 Task: Enable the option "Allow scrolling past end of file".
Action: Mouse moved to (1303, 34)
Screenshot: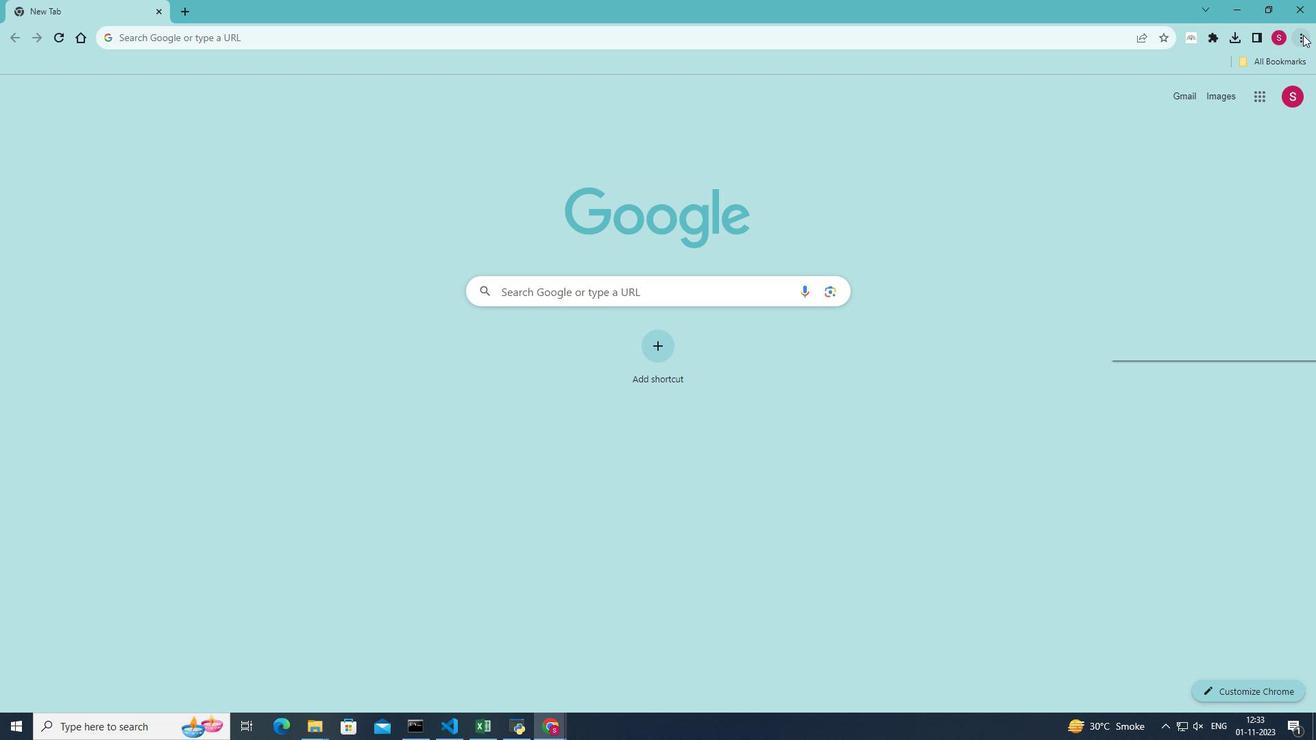 
Action: Mouse pressed left at (1303, 34)
Screenshot: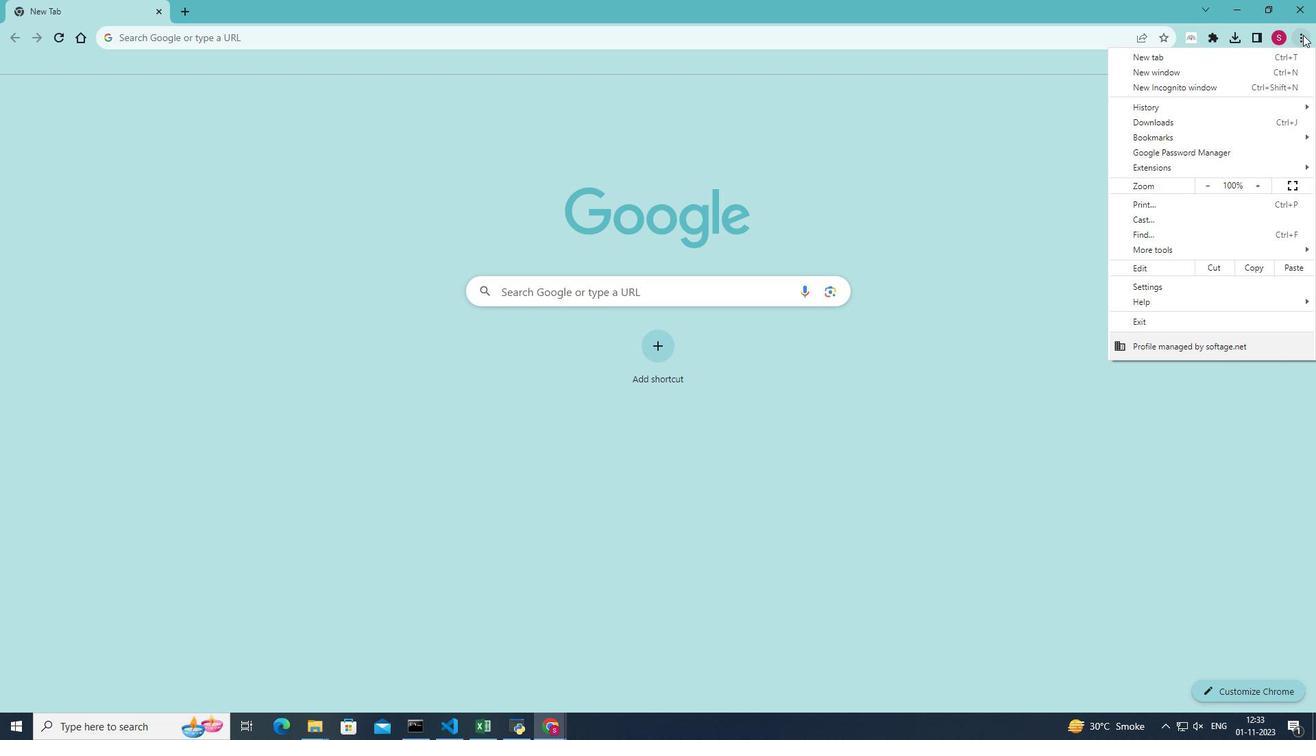 
Action: Mouse moved to (1130, 250)
Screenshot: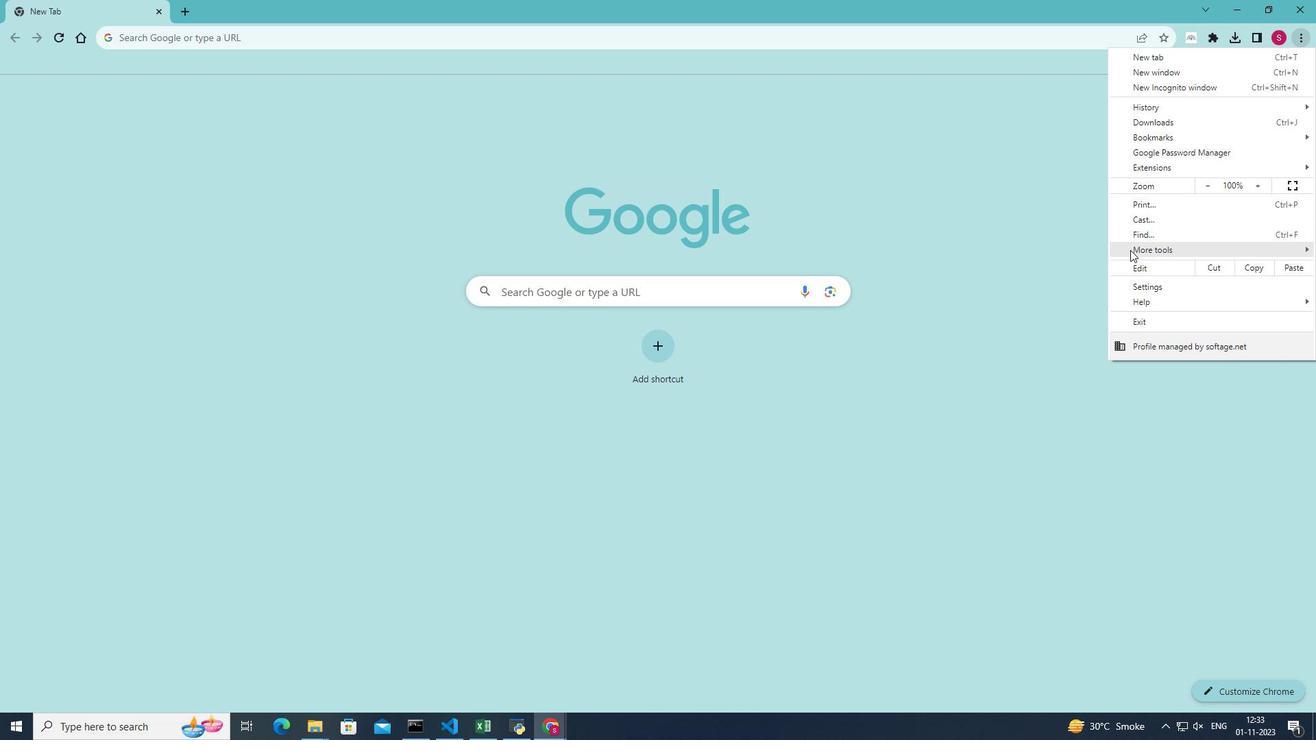 
Action: Mouse pressed left at (1130, 250)
Screenshot: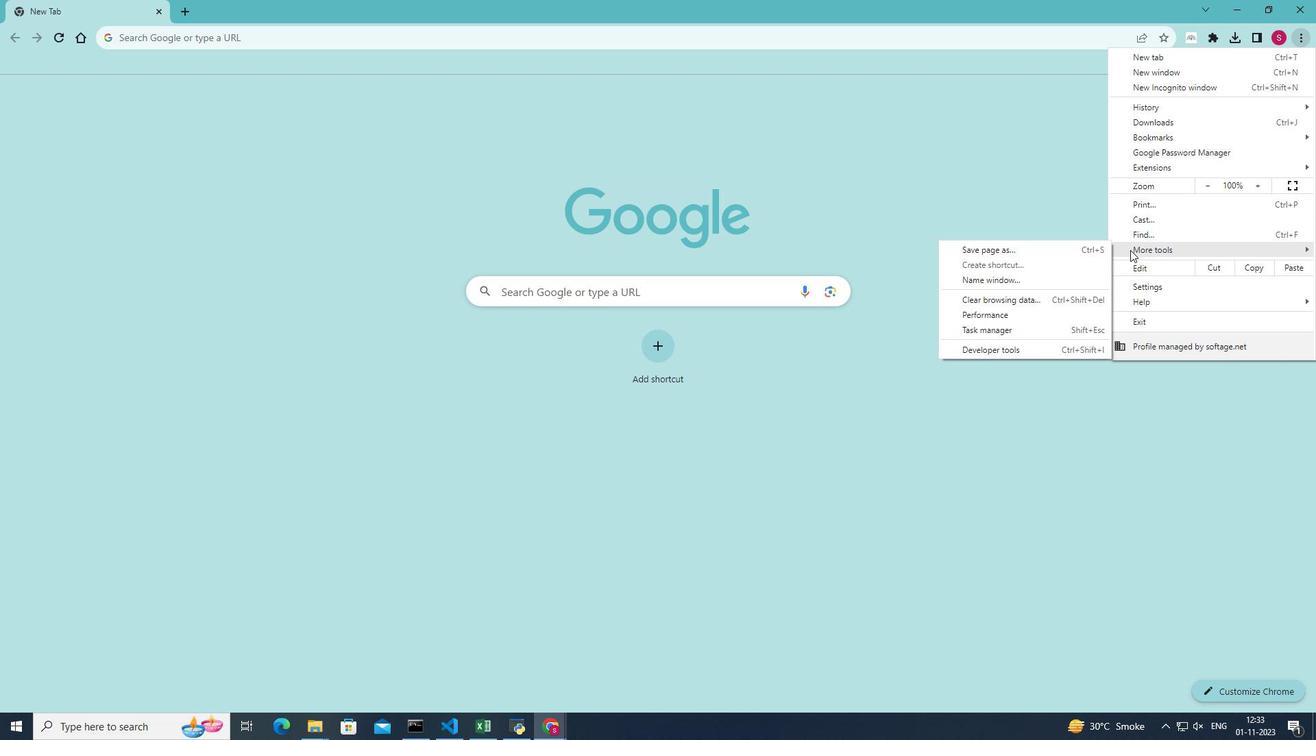 
Action: Mouse moved to (994, 351)
Screenshot: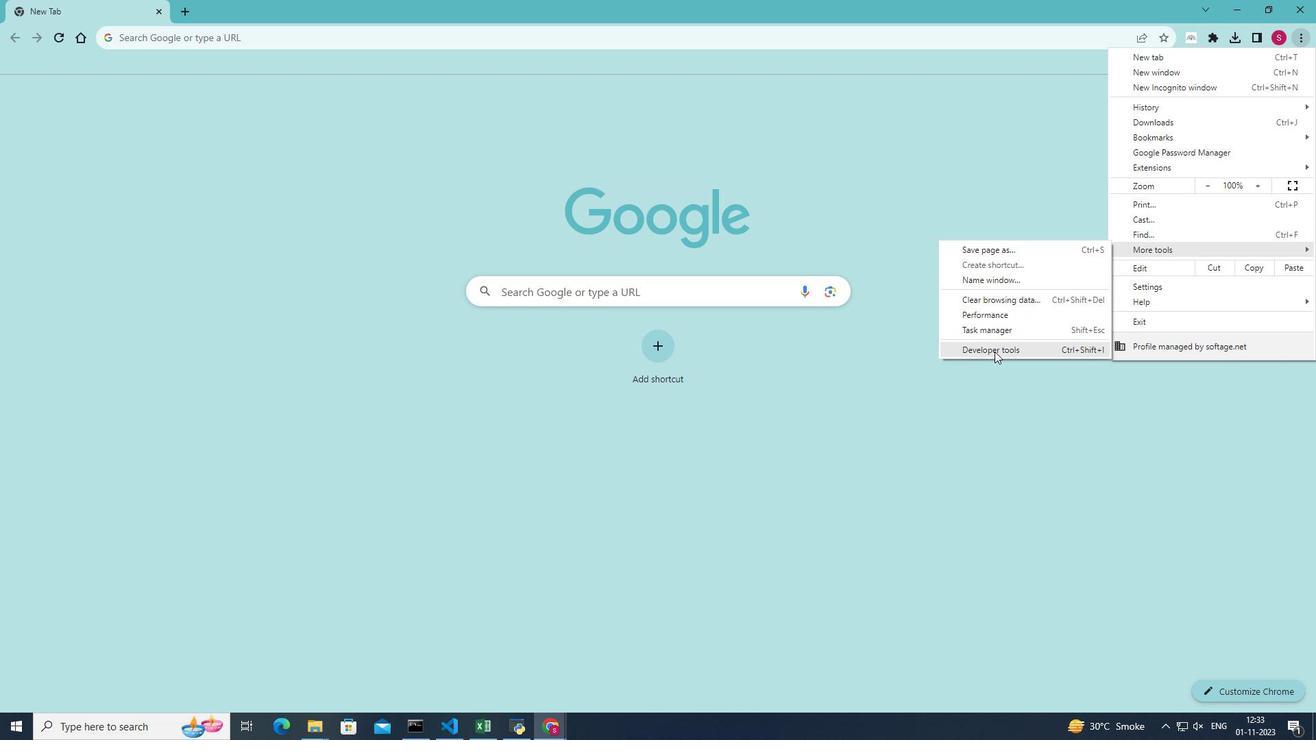 
Action: Mouse pressed left at (994, 351)
Screenshot: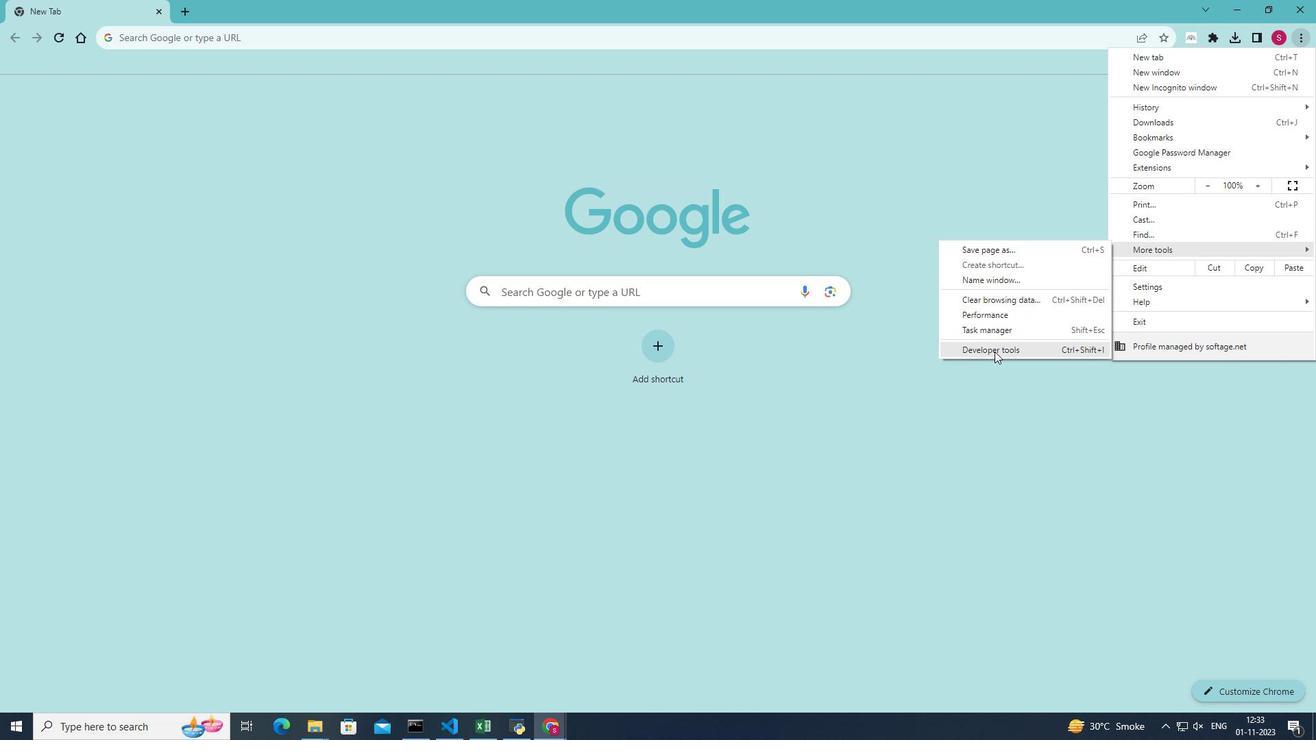 
Action: Mouse moved to (1265, 81)
Screenshot: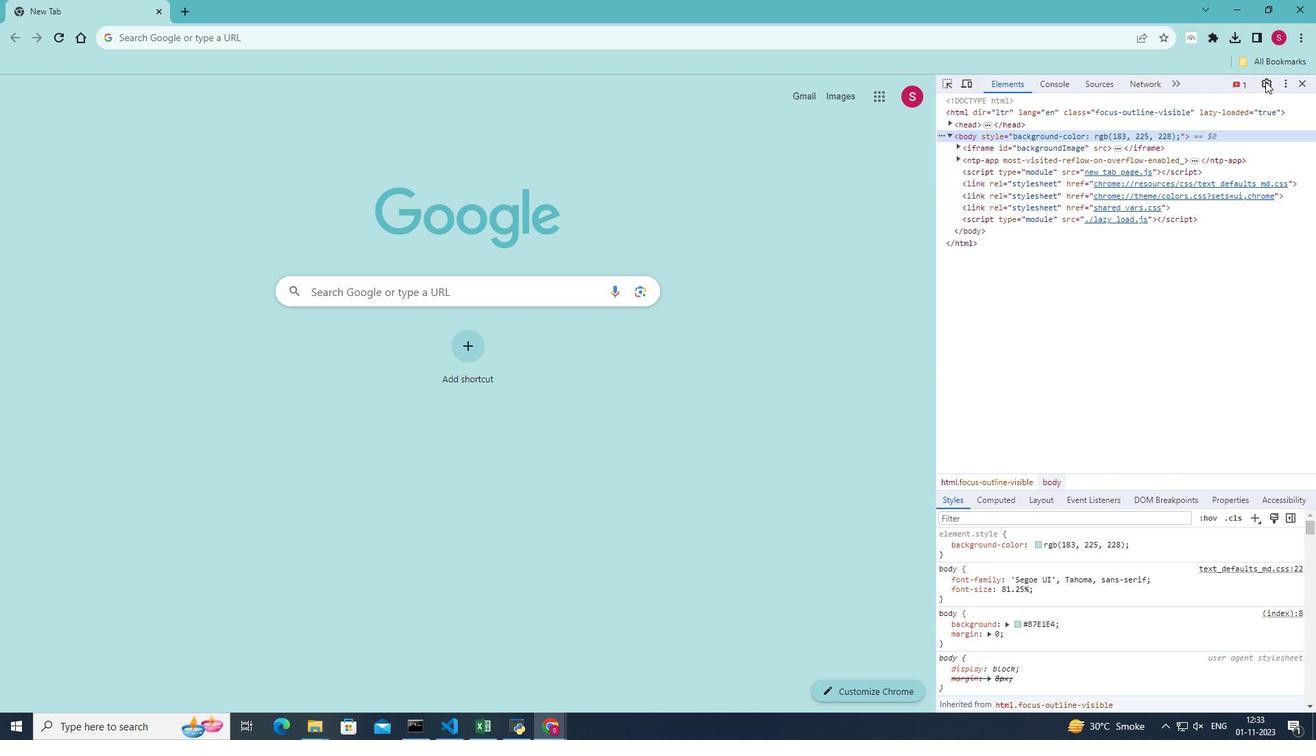 
Action: Mouse pressed left at (1265, 81)
Screenshot: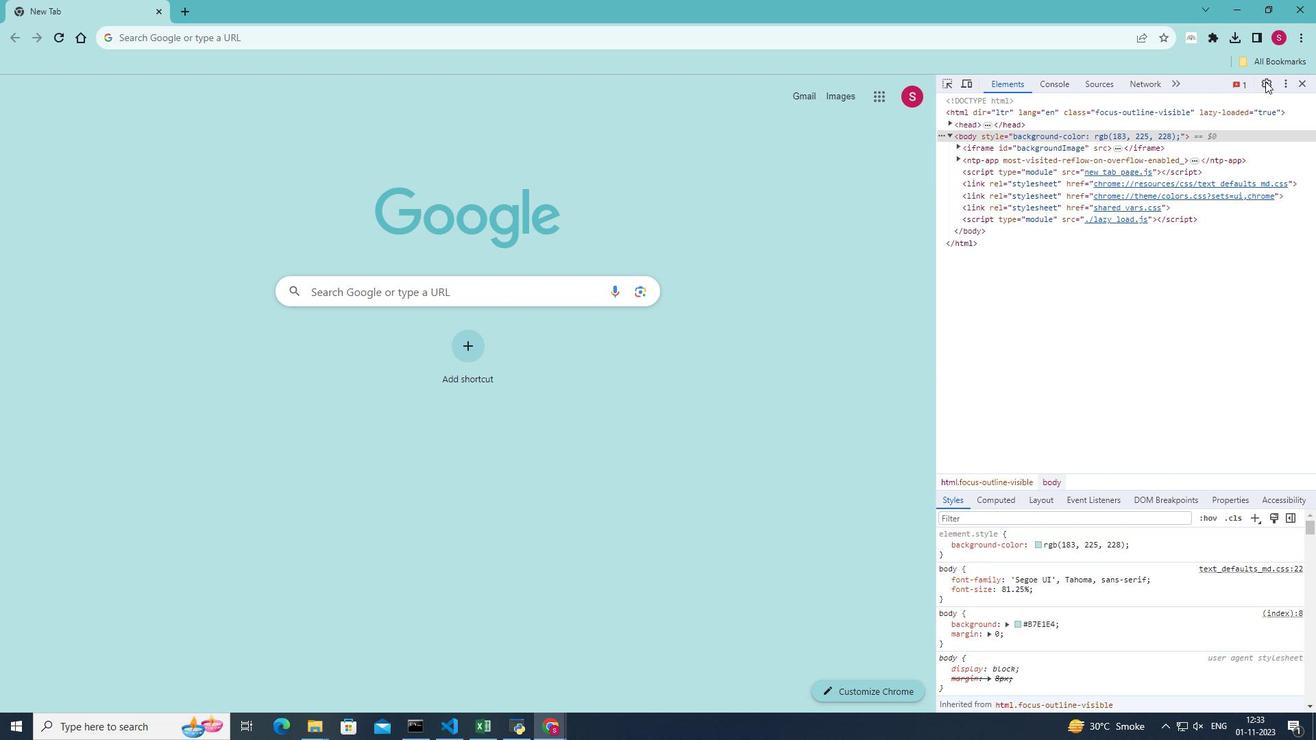 
Action: Mouse moved to (1195, 499)
Screenshot: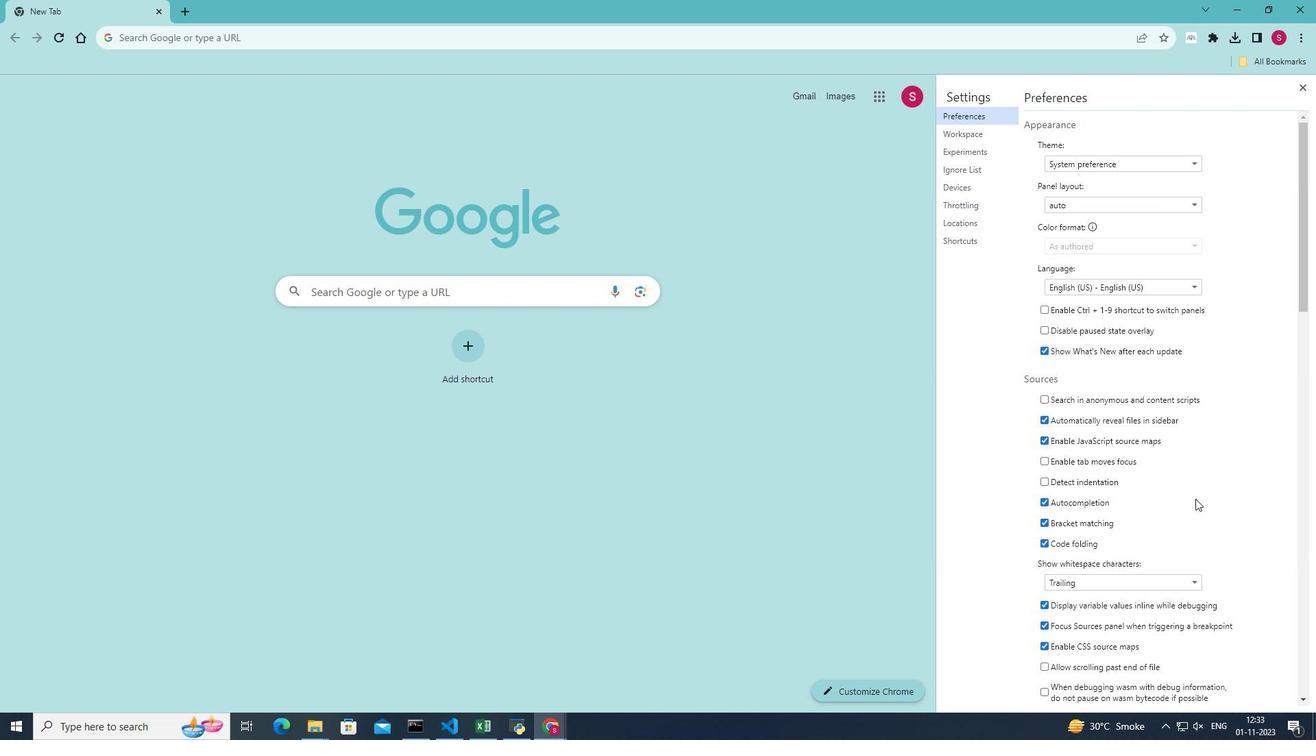 
Action: Mouse scrolled (1195, 498) with delta (0, 0)
Screenshot: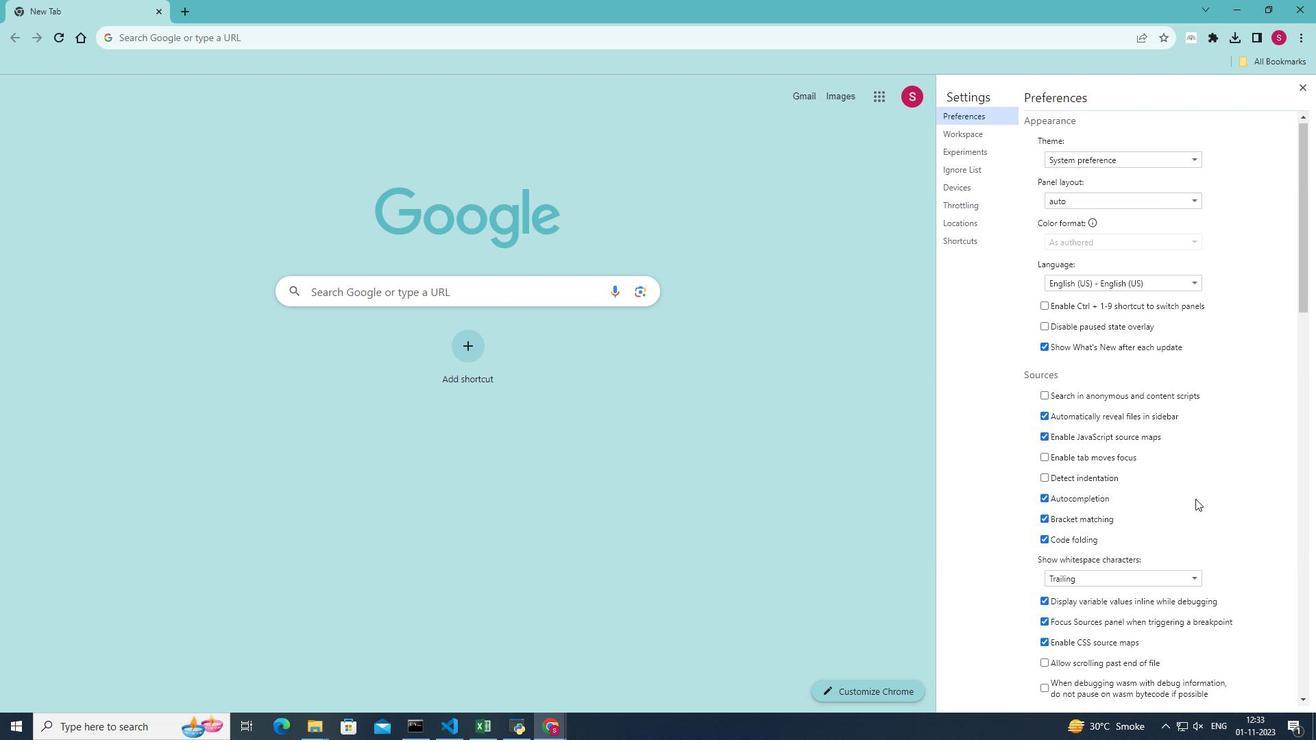 
Action: Mouse scrolled (1195, 498) with delta (0, 0)
Screenshot: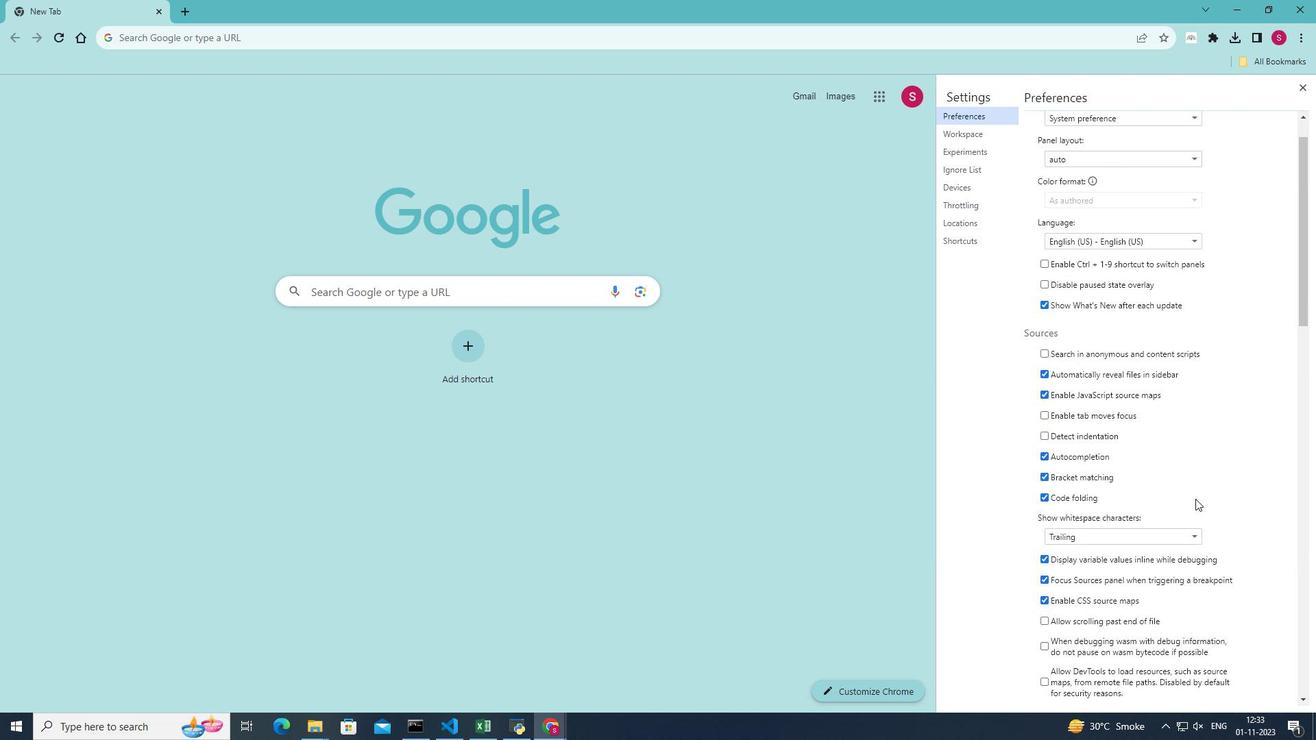 
Action: Mouse scrolled (1195, 498) with delta (0, 0)
Screenshot: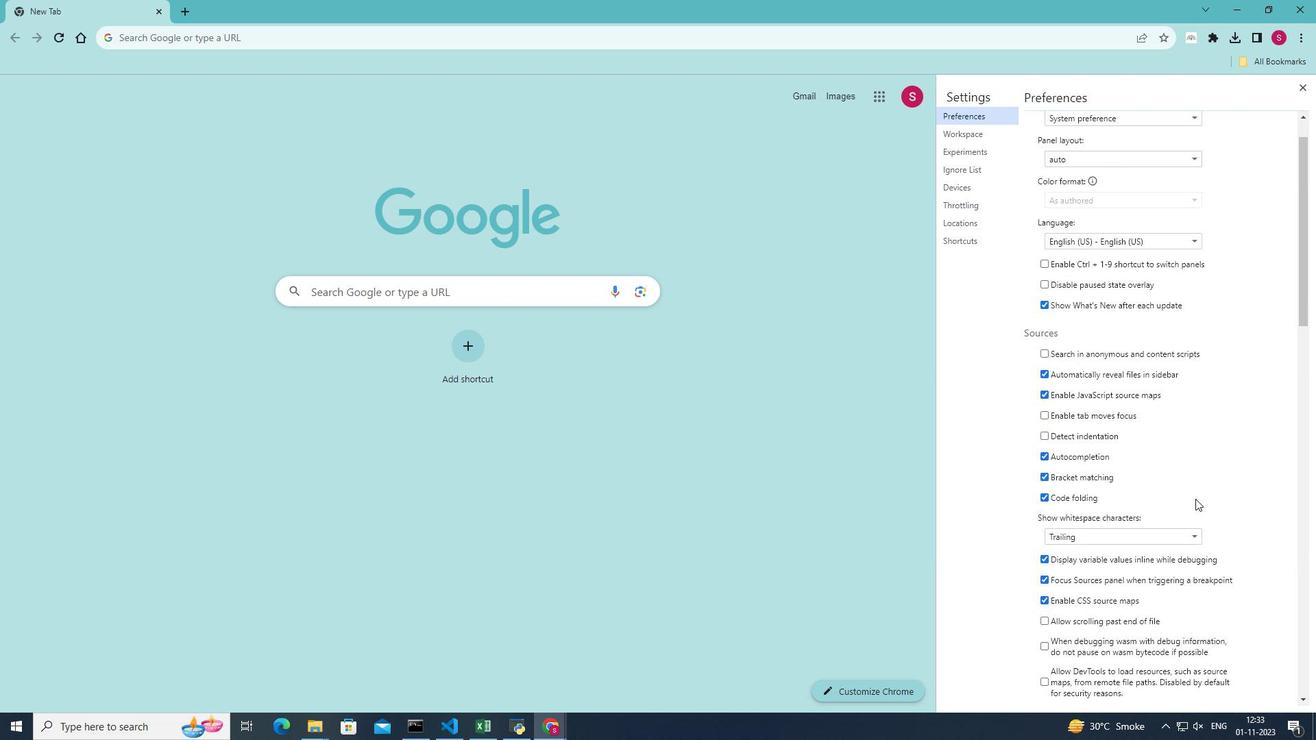 
Action: Mouse scrolled (1195, 498) with delta (0, 0)
Screenshot: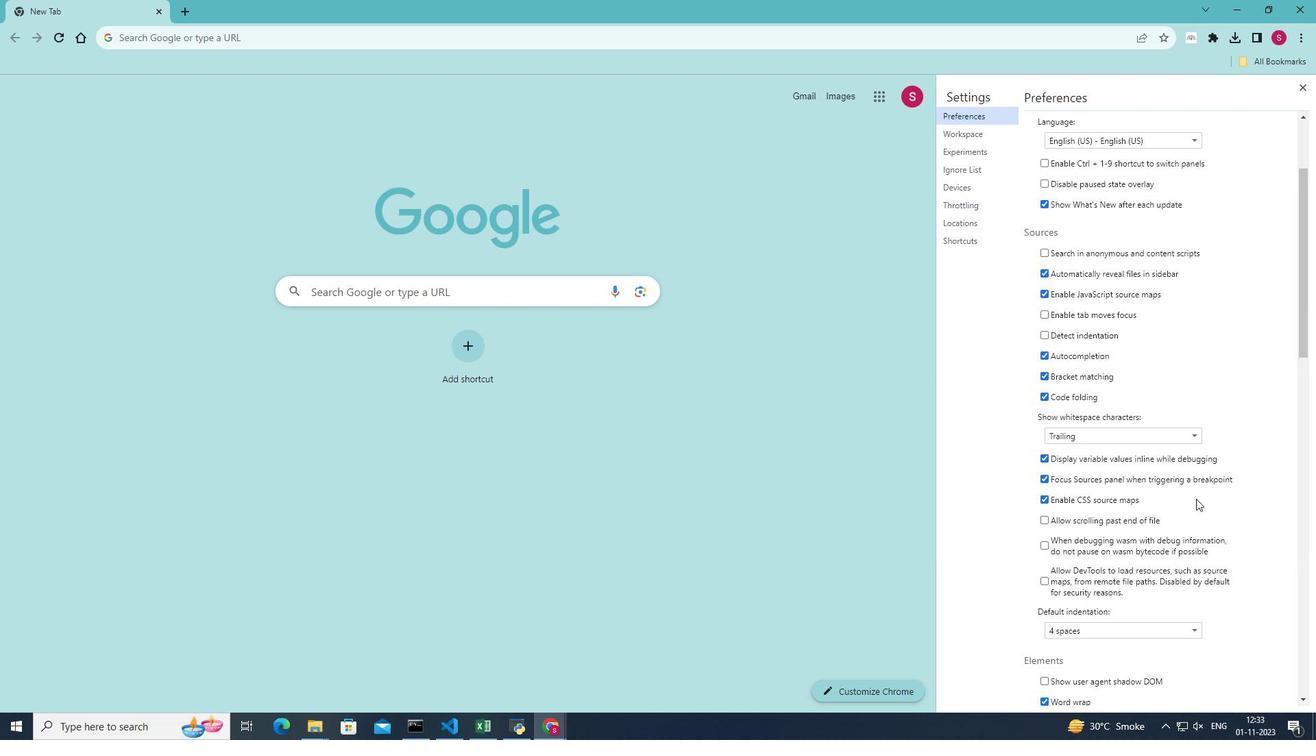 
Action: Mouse moved to (1045, 394)
Screenshot: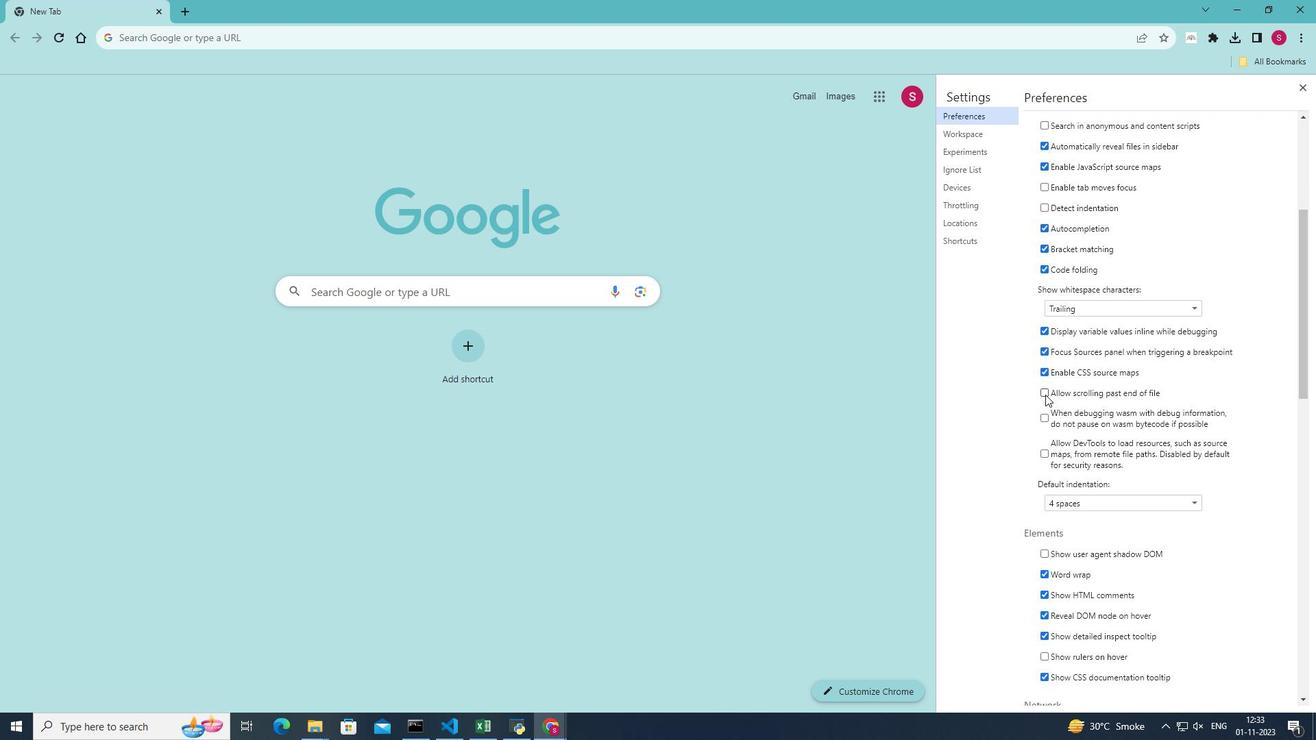 
Action: Mouse pressed left at (1045, 394)
Screenshot: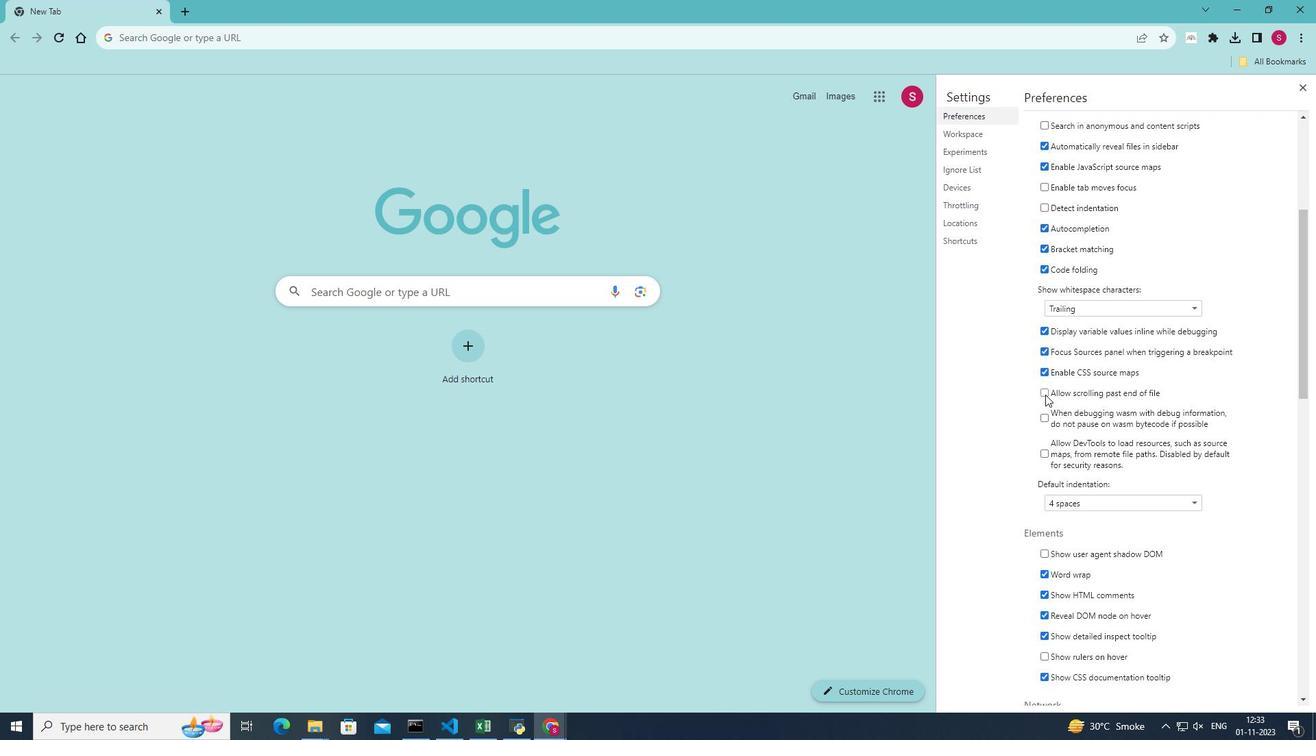 
Action: Mouse moved to (1239, 394)
Screenshot: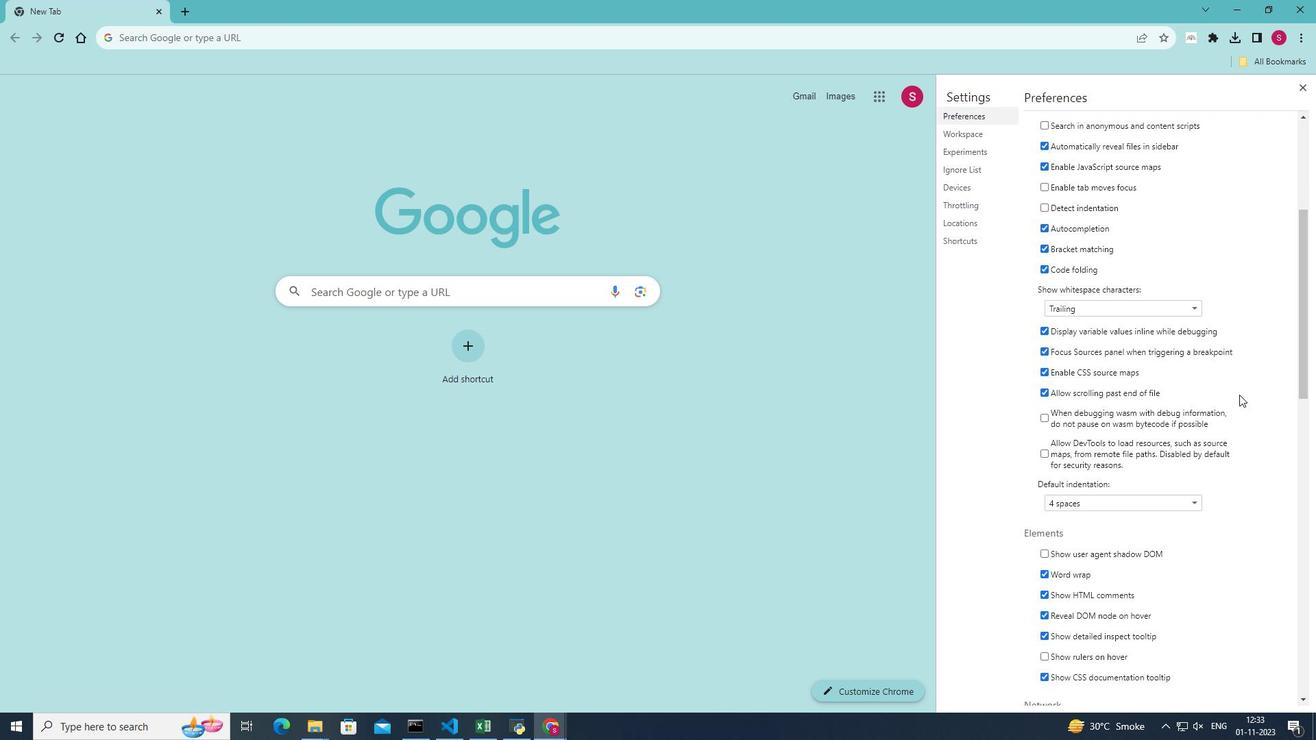 
